 Task: Create a section Agile Artilleries and in the section, add a milestone IT Service Management in the project AgileBridge
Action: Mouse moved to (224, 481)
Screenshot: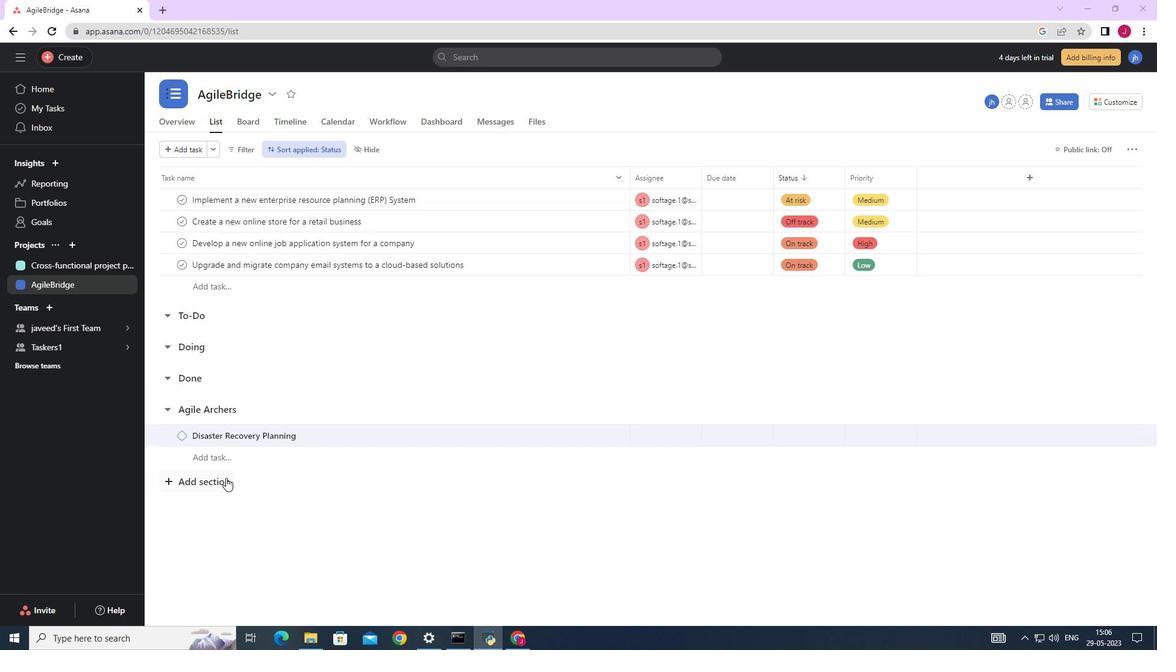 
Action: Mouse pressed left at (224, 481)
Screenshot: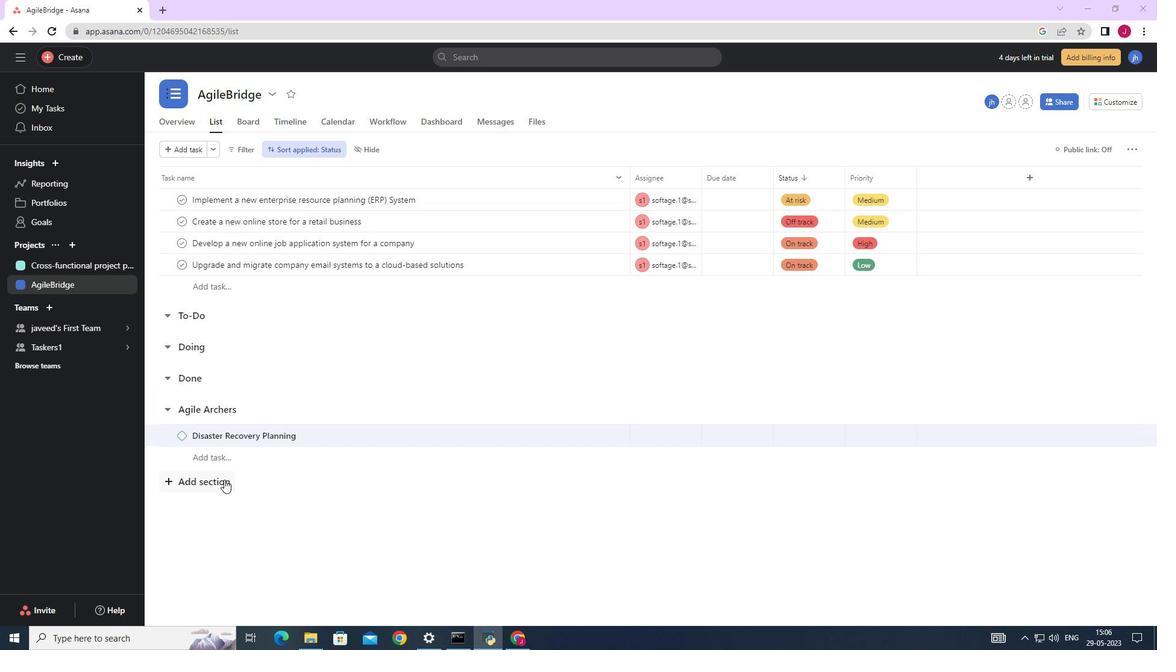 
Action: Mouse moved to (247, 481)
Screenshot: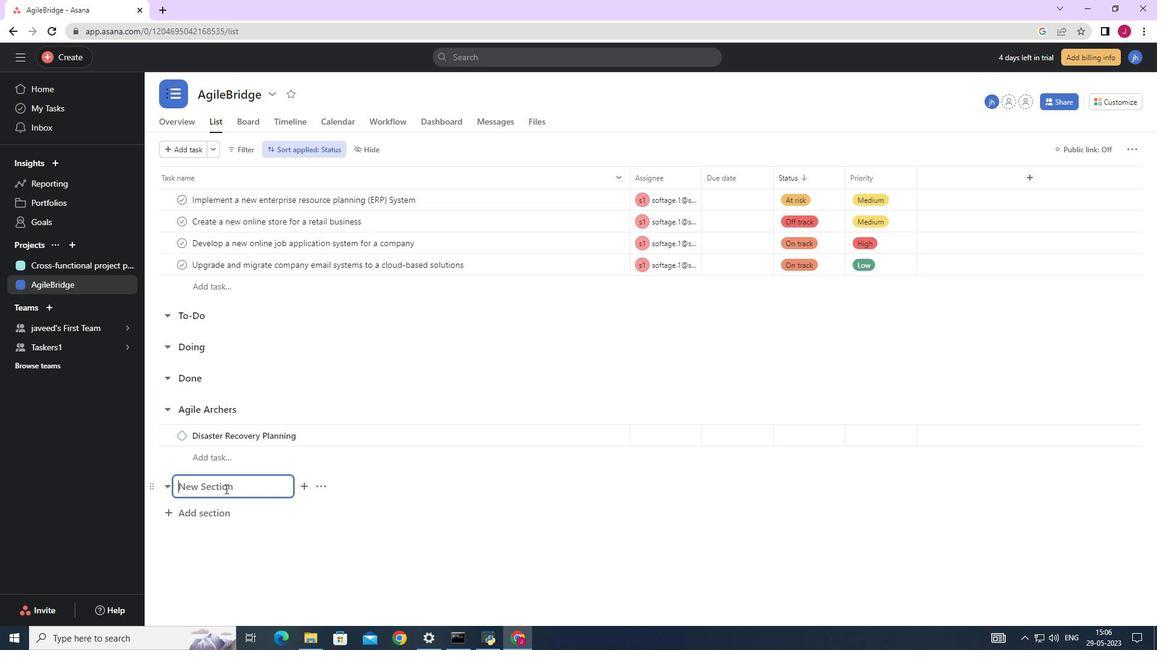 
Action: Key pressed <Key.caps_lock>A<Key.caps_lock>gile<Key.space><Key.caps_lock>A<Key.caps_lock>rtilleries<Key.enter><Key.caps_lock>IT<Key.space><Key.caps_lock>service<Key.space><Key.caps_lock>M<Key.caps_lock>anagement<Key.space>
Screenshot: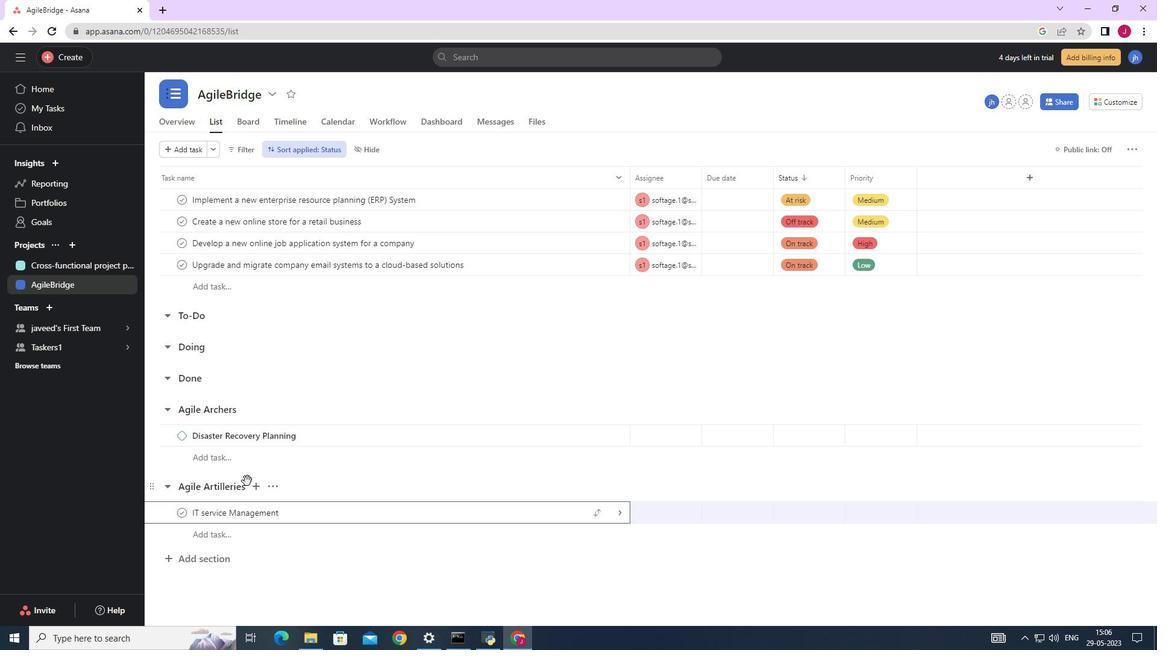 
Action: Mouse moved to (618, 511)
Screenshot: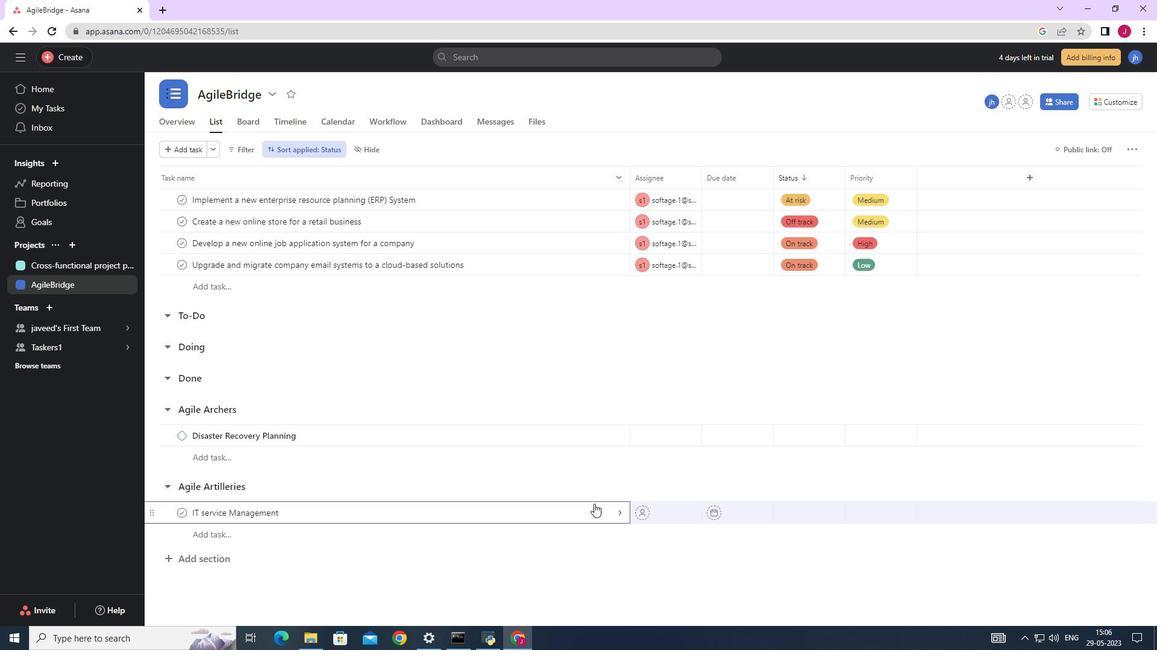 
Action: Mouse pressed left at (618, 511)
Screenshot: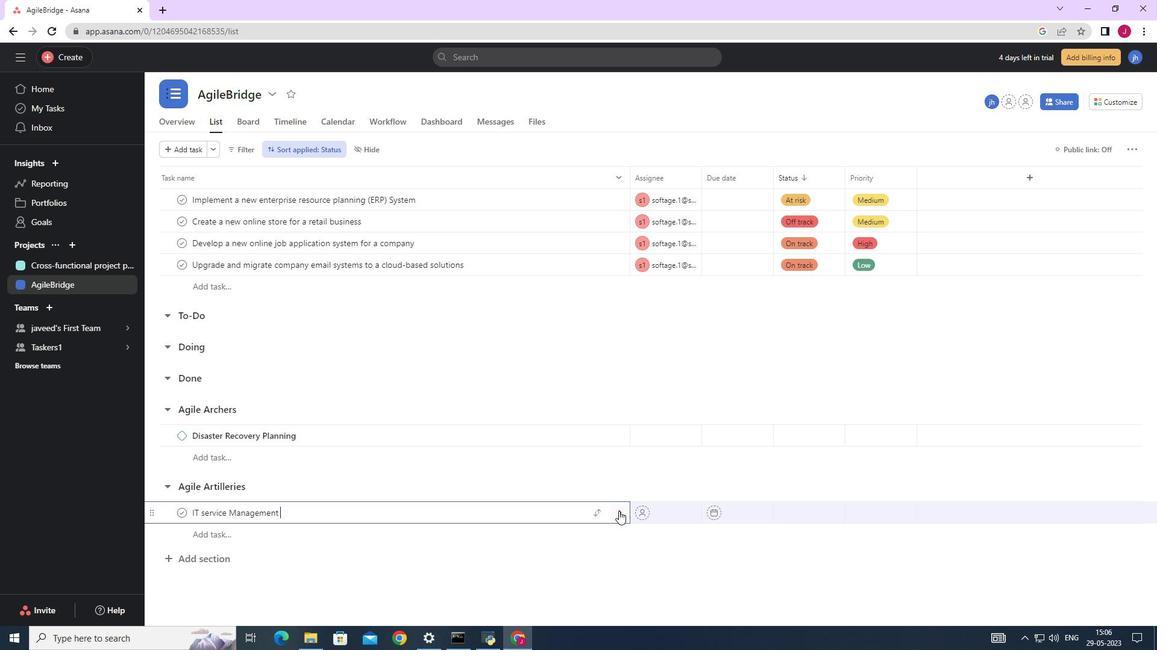 
Action: Mouse moved to (1113, 150)
Screenshot: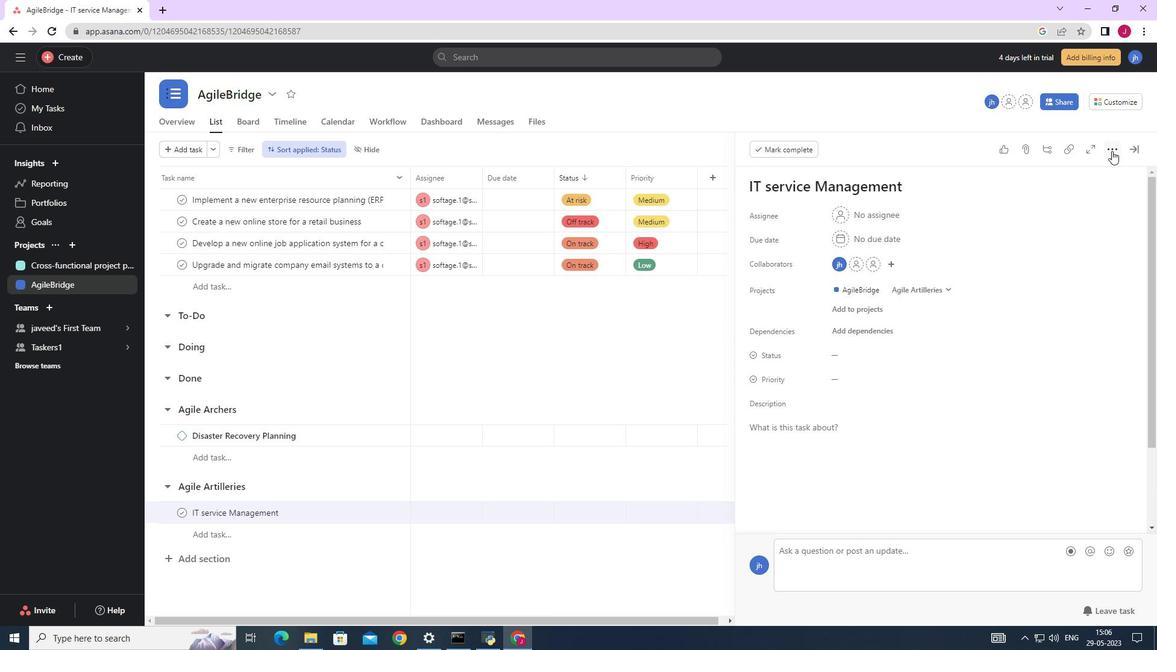 
Action: Mouse pressed left at (1113, 150)
Screenshot: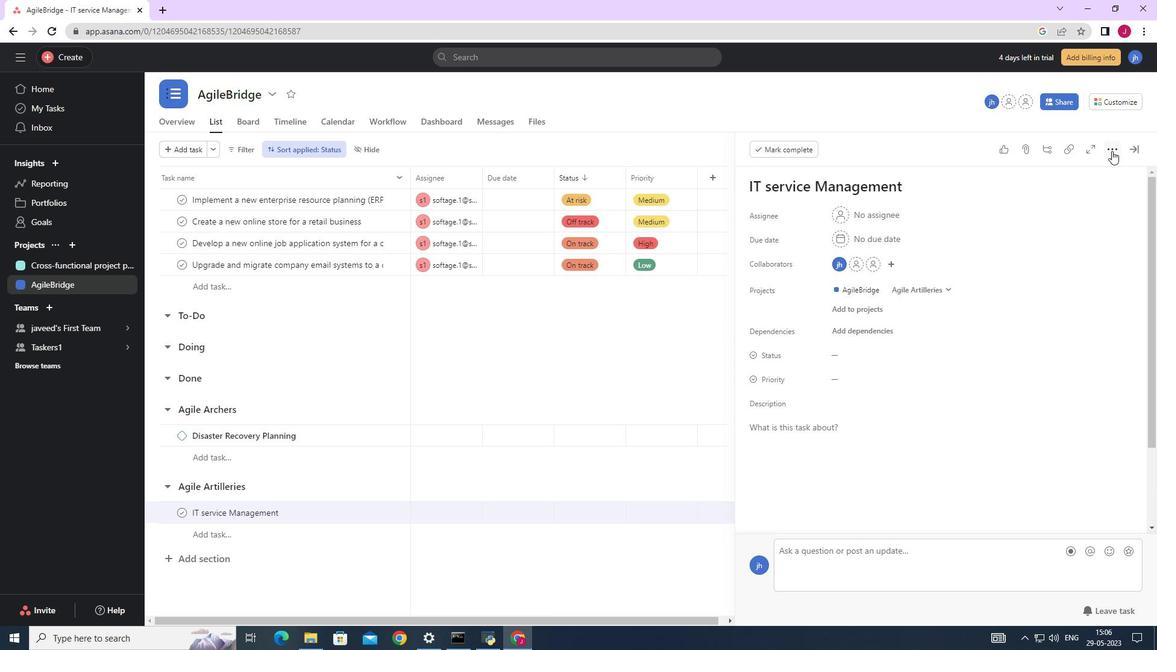 
Action: Mouse moved to (1001, 195)
Screenshot: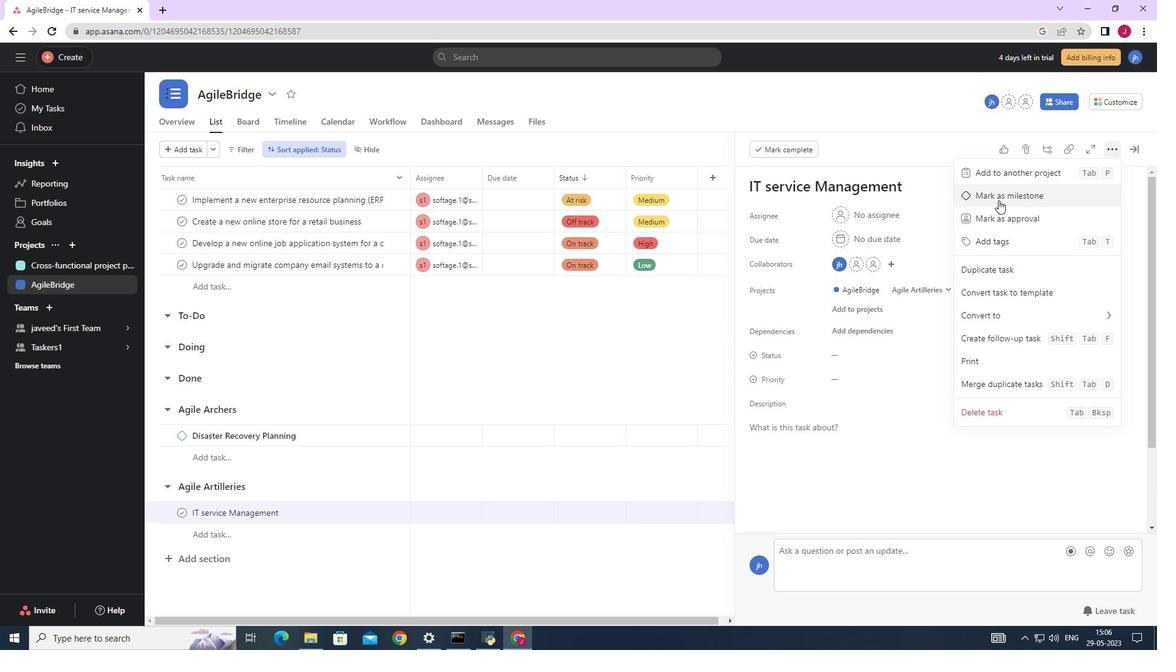 
Action: Mouse pressed left at (1001, 195)
Screenshot: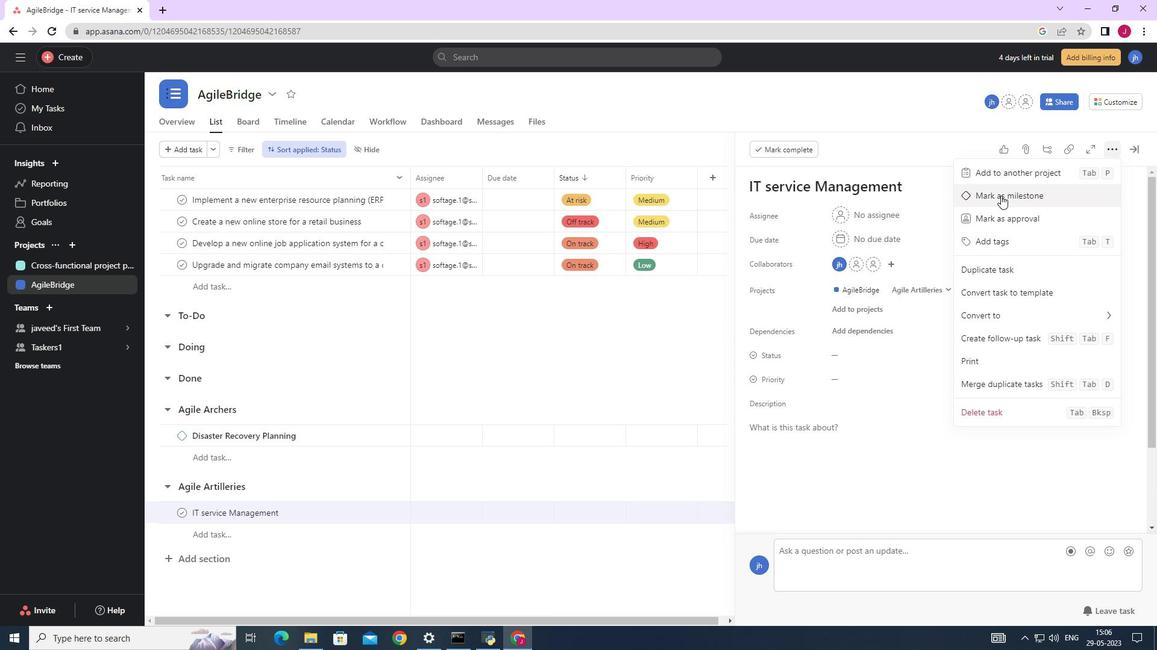 
Action: Mouse moved to (641, 367)
Screenshot: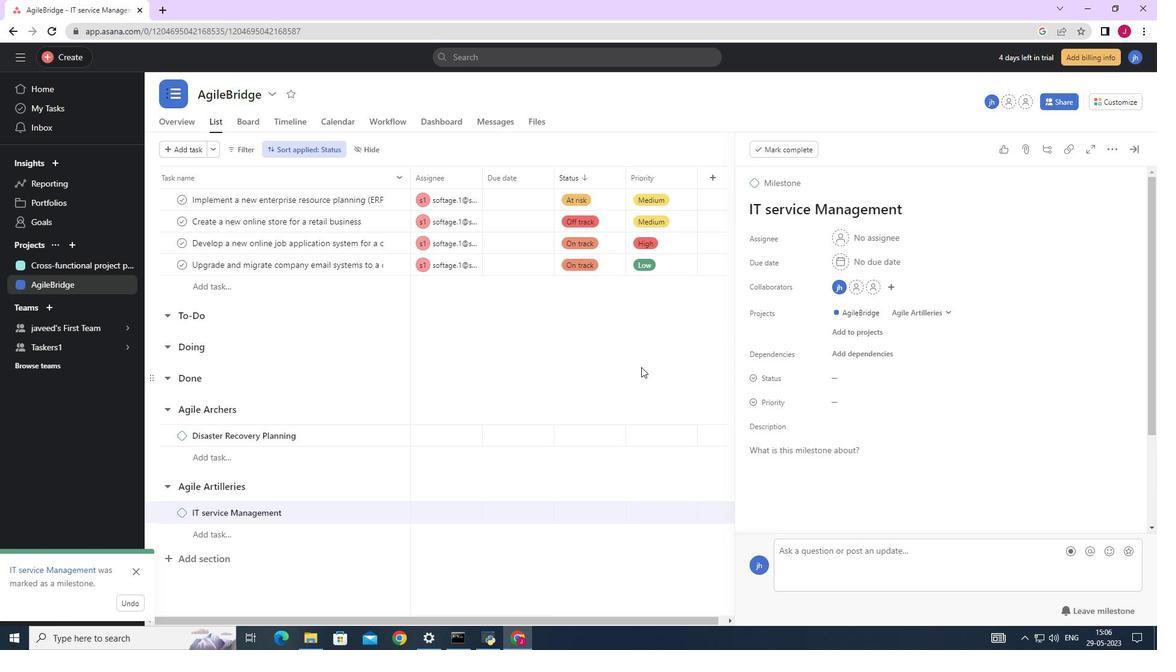 
Action: Mouse pressed left at (641, 367)
Screenshot: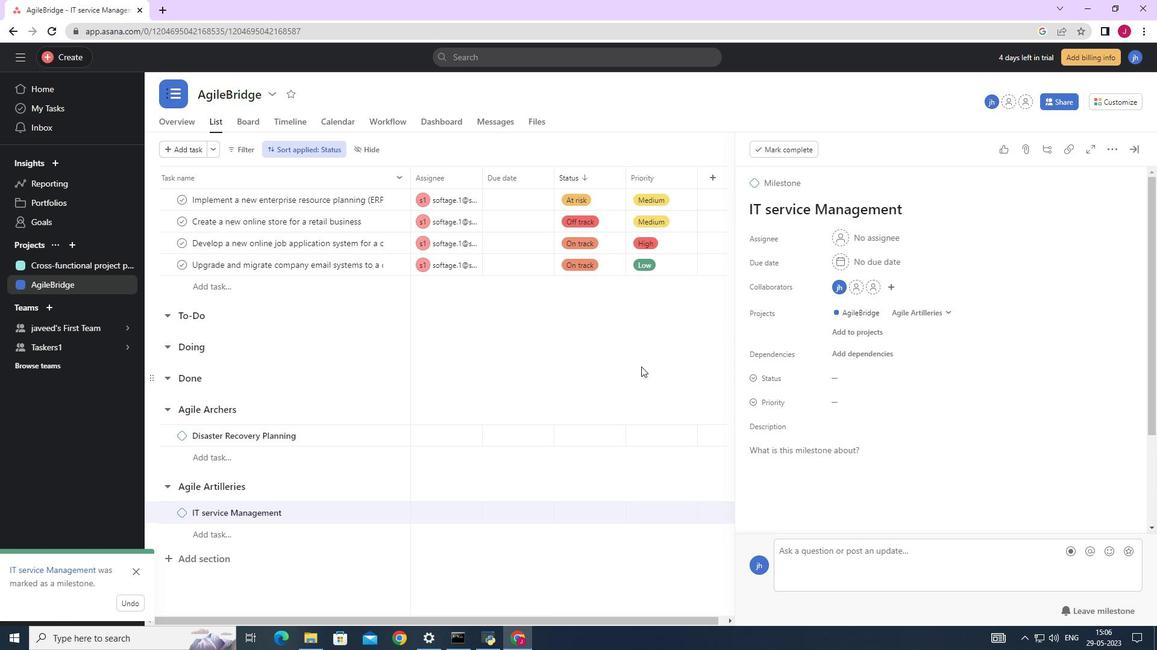 
